 Task: Search the place "Colorado River"
Action: Mouse moved to (329, 174)
Screenshot: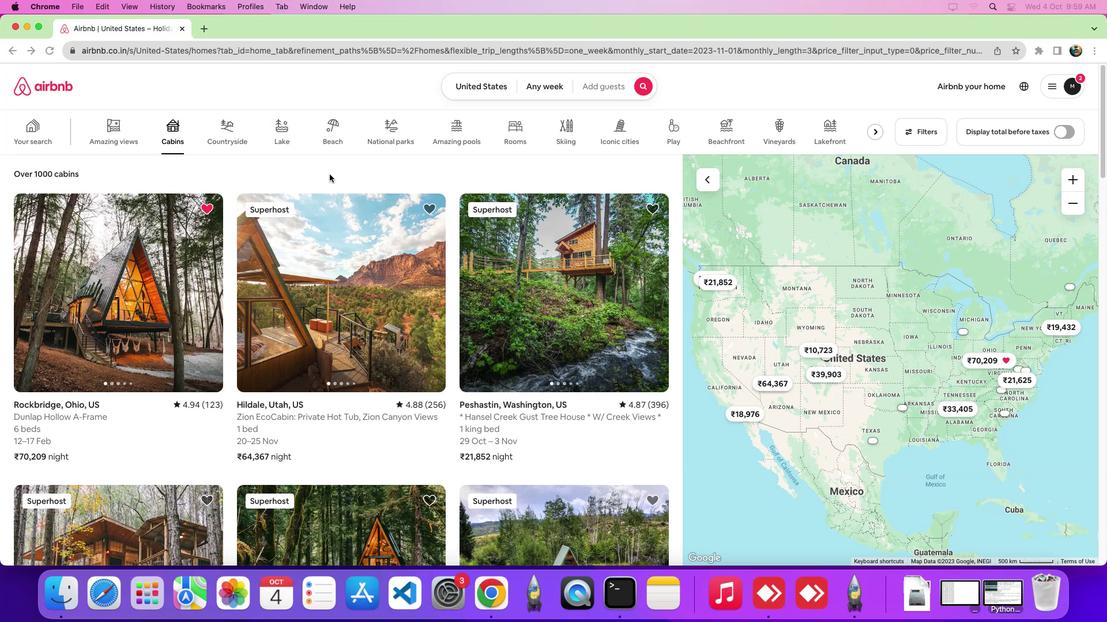 
Action: Mouse pressed left at (329, 174)
Screenshot: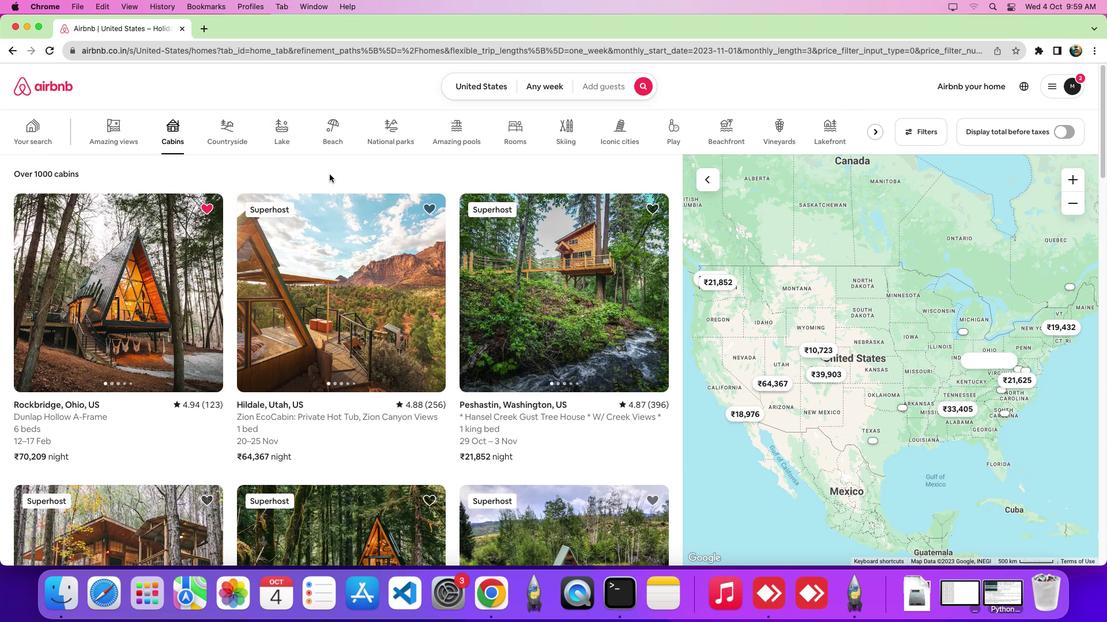 
Action: Mouse moved to (170, 133)
Screenshot: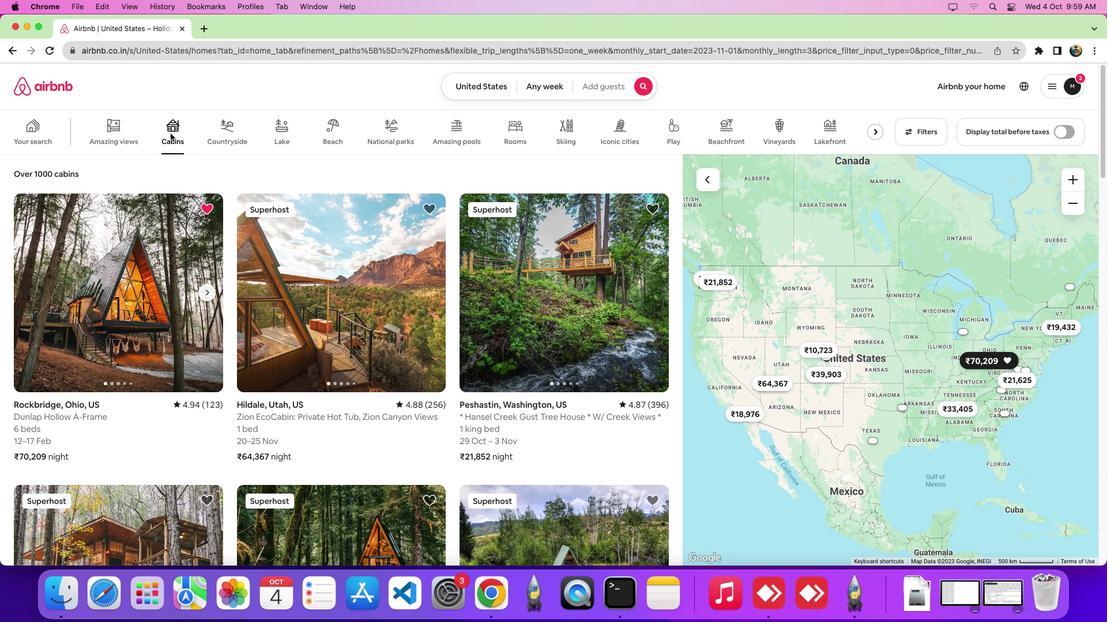 
Action: Mouse pressed left at (170, 133)
Screenshot: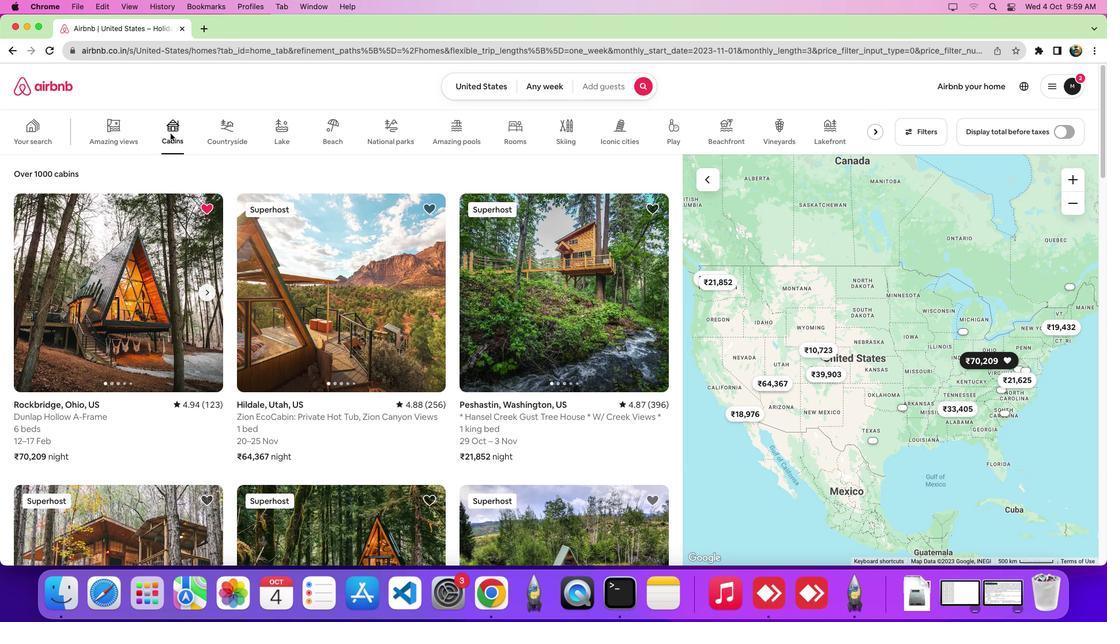 
Action: Mouse moved to (153, 287)
Screenshot: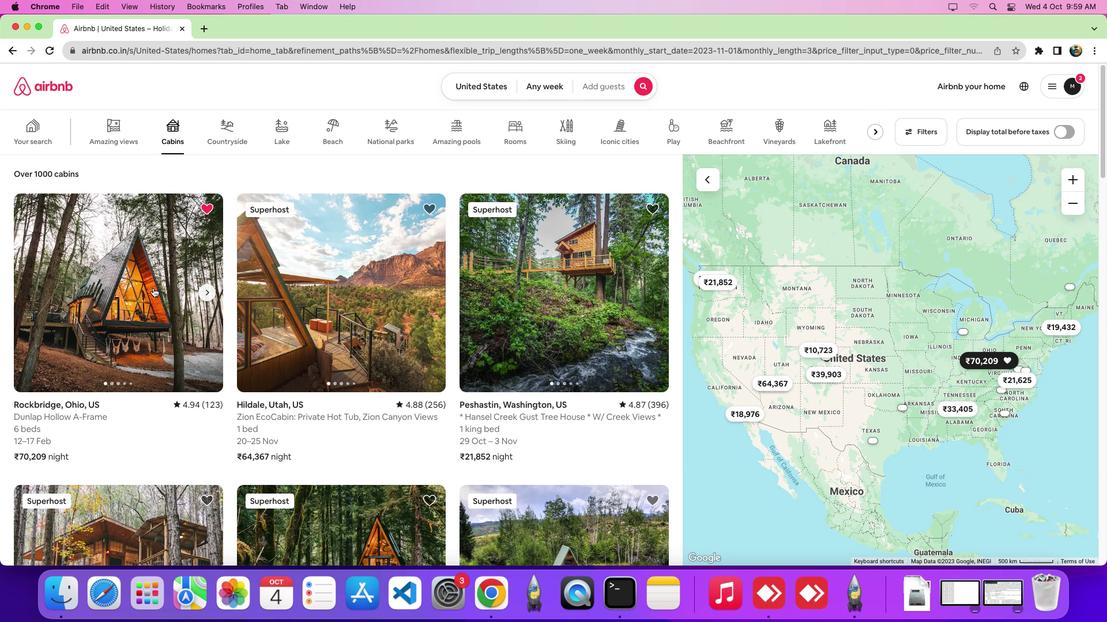 
Action: Mouse pressed left at (153, 287)
Screenshot: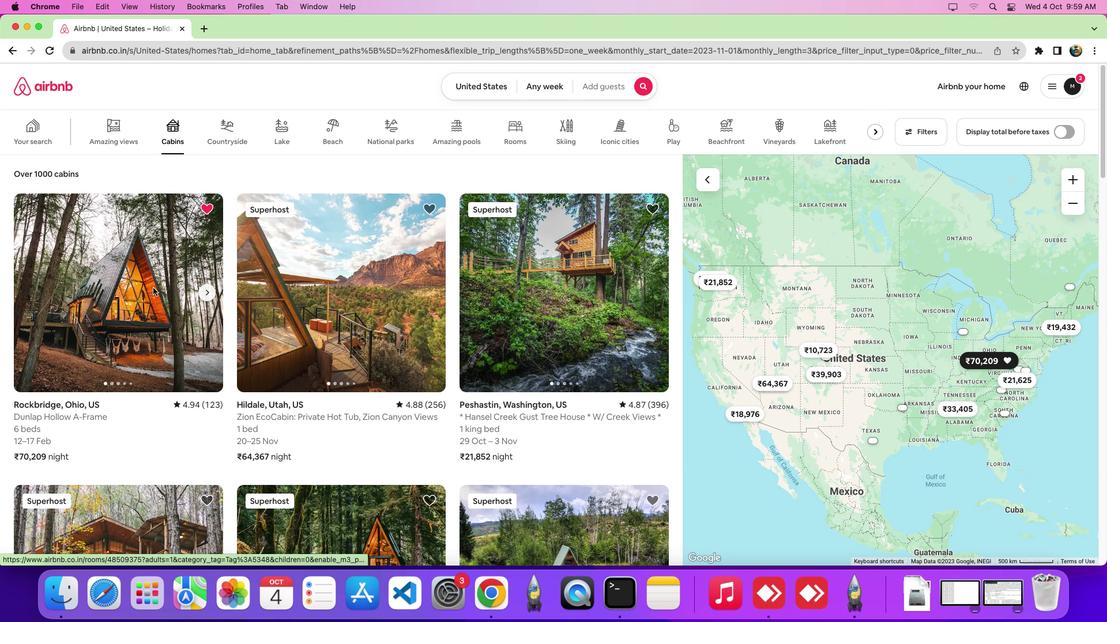 
Action: Mouse moved to (486, 279)
Screenshot: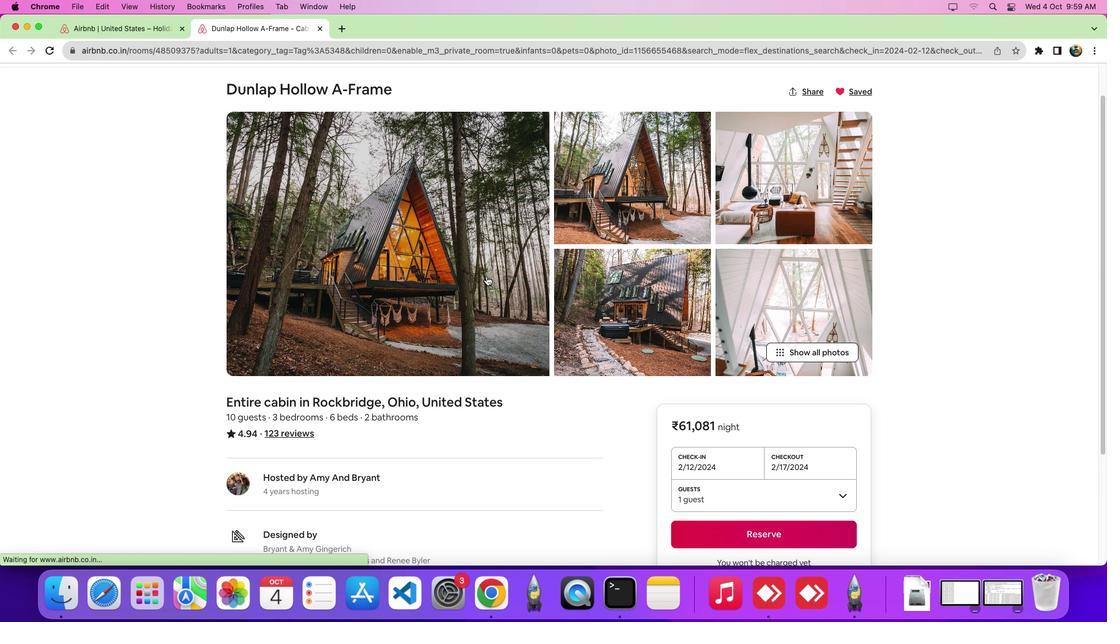 
Action: Mouse scrolled (486, 279) with delta (0, 0)
Screenshot: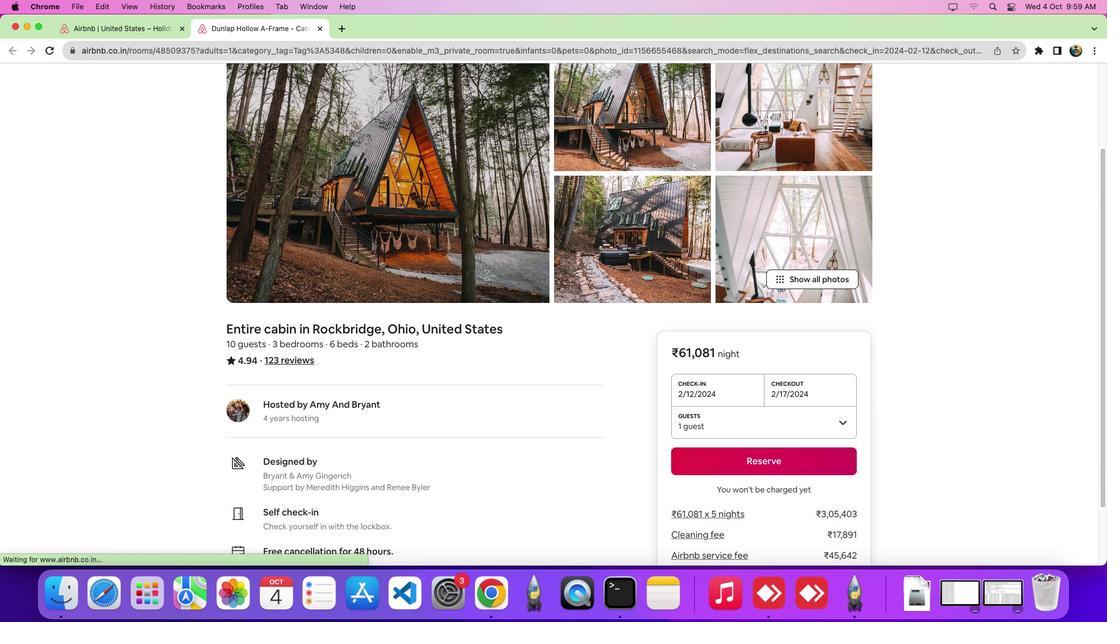 
Action: Mouse scrolled (486, 279) with delta (0, -1)
Screenshot: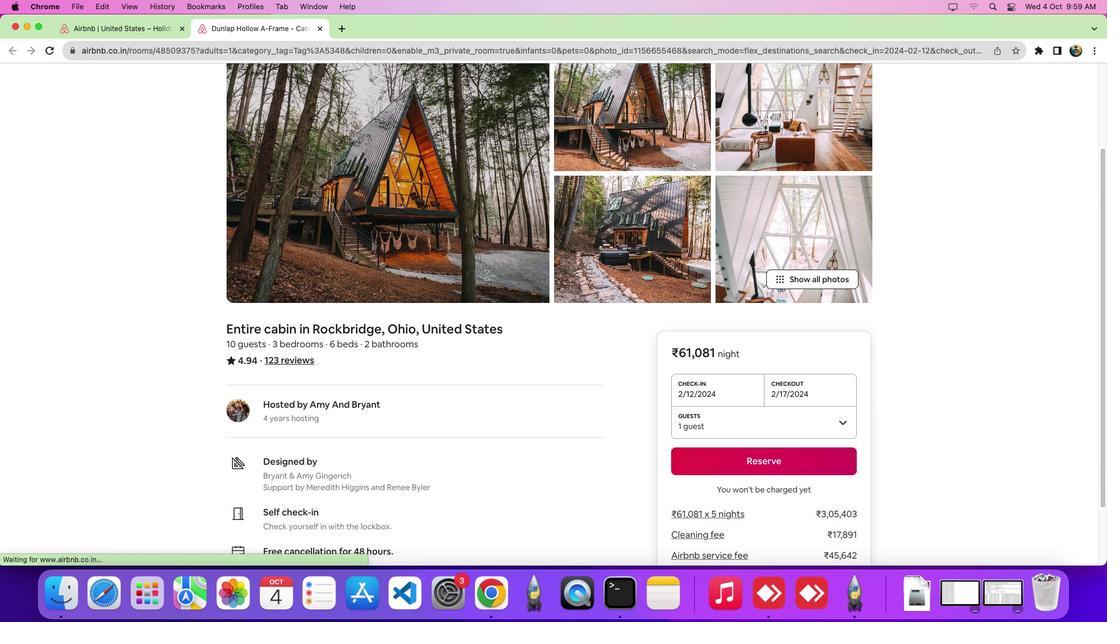 
Action: Mouse scrolled (486, 279) with delta (0, -5)
Screenshot: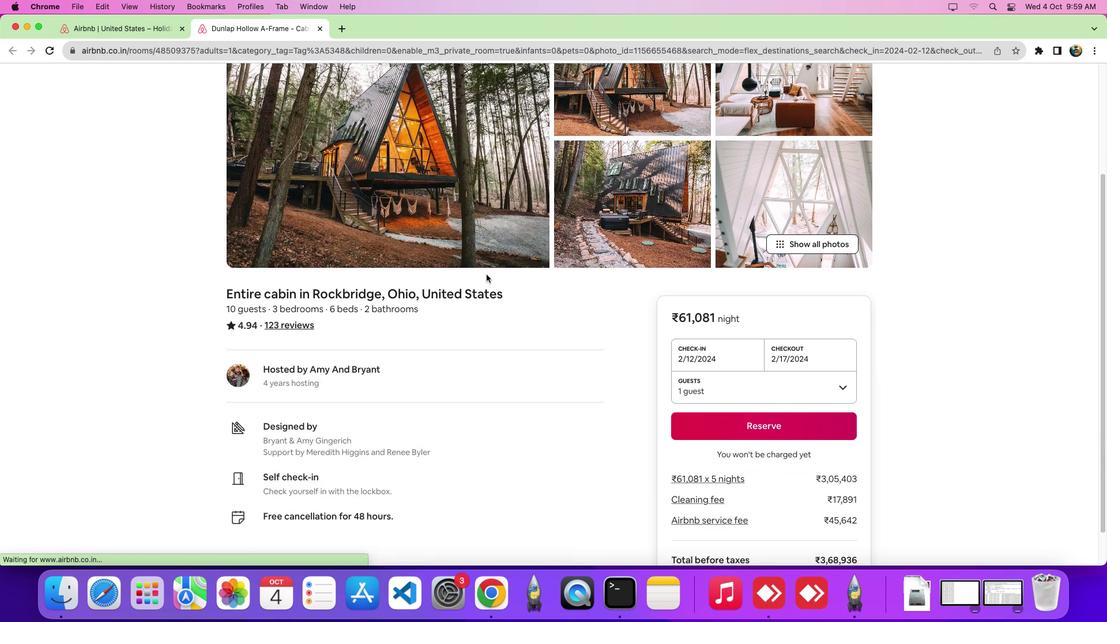 
Action: Mouse moved to (486, 279)
Screenshot: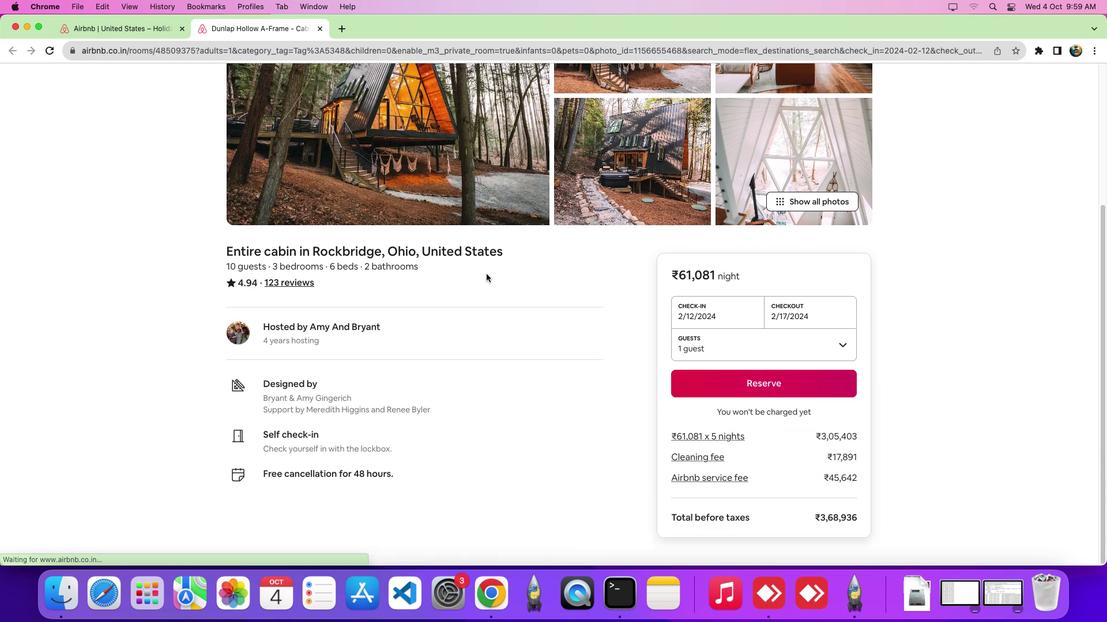 
Action: Mouse scrolled (486, 279) with delta (0, -7)
Screenshot: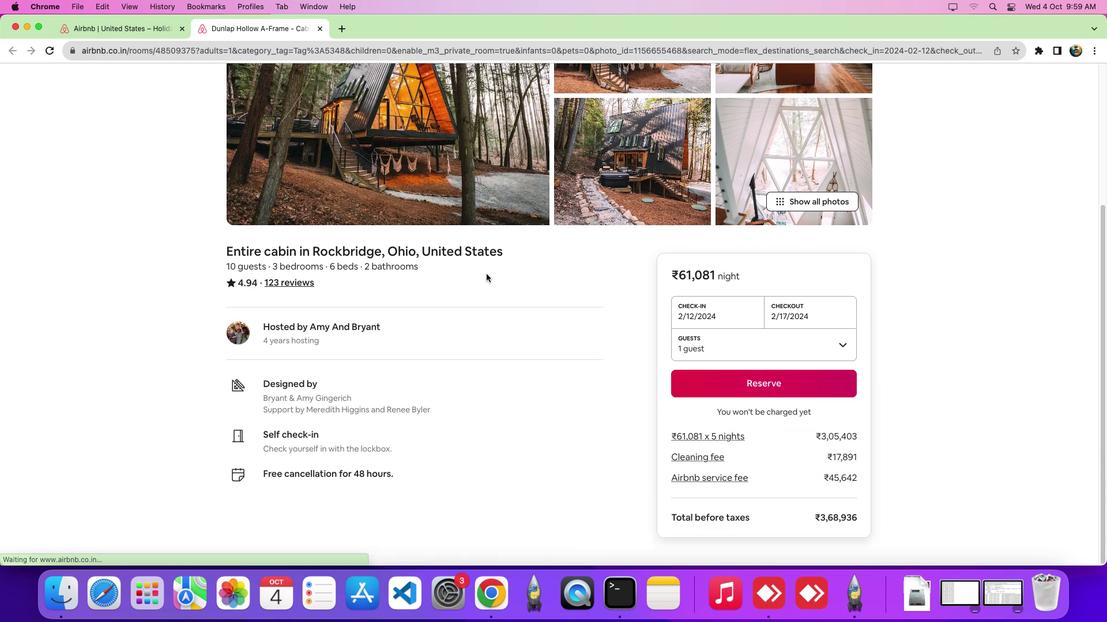 
Action: Mouse moved to (474, 242)
Screenshot: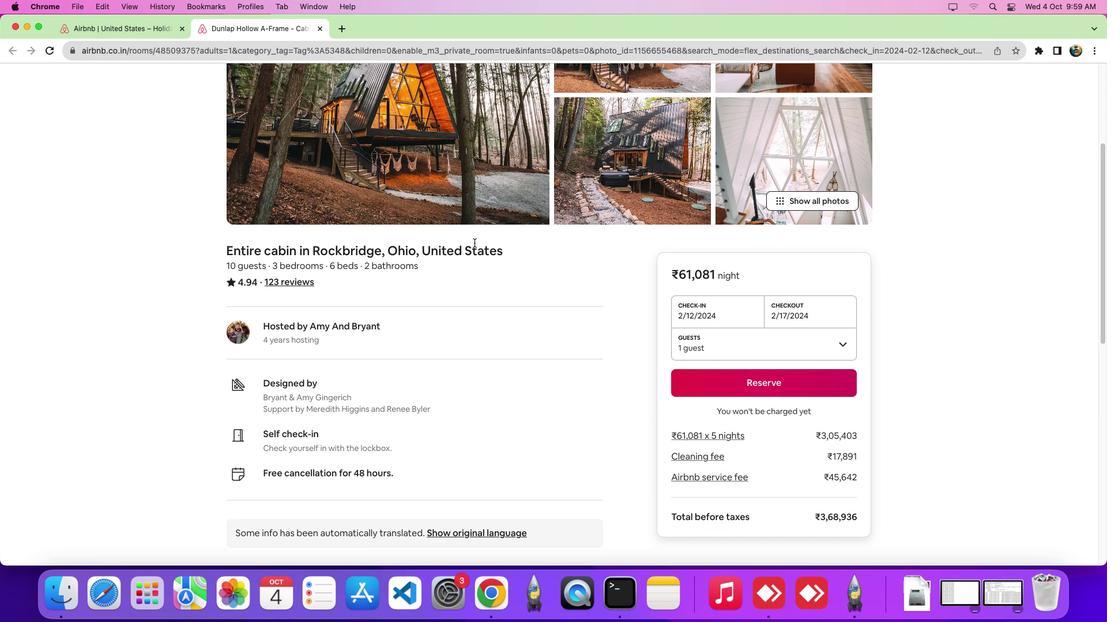 
Action: Mouse scrolled (474, 242) with delta (0, 0)
Screenshot: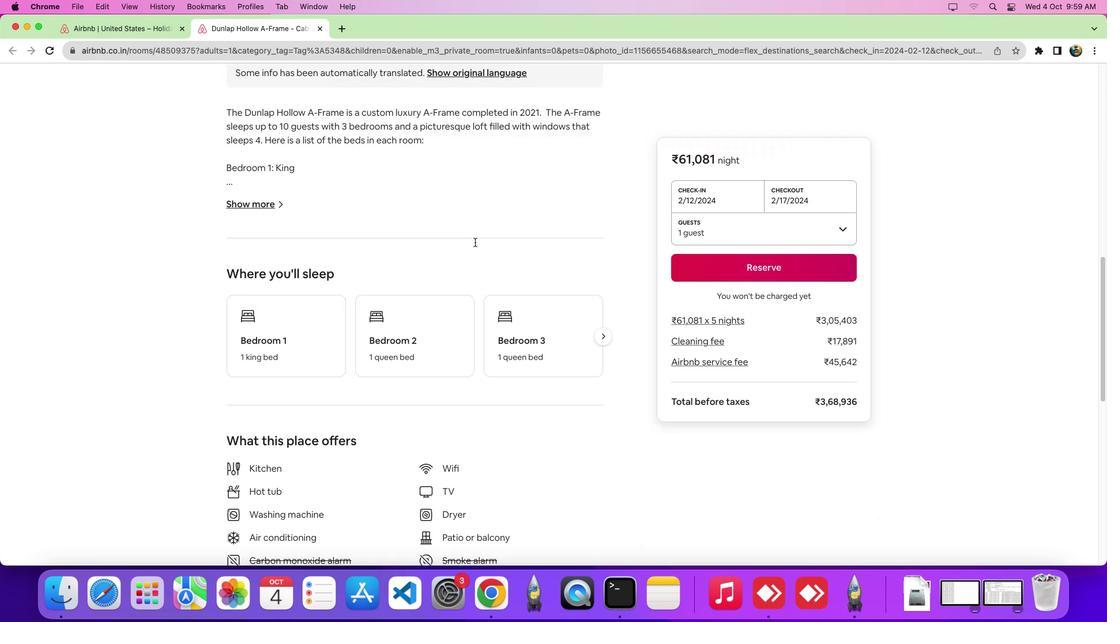 
Action: Mouse scrolled (474, 242) with delta (0, -1)
Screenshot: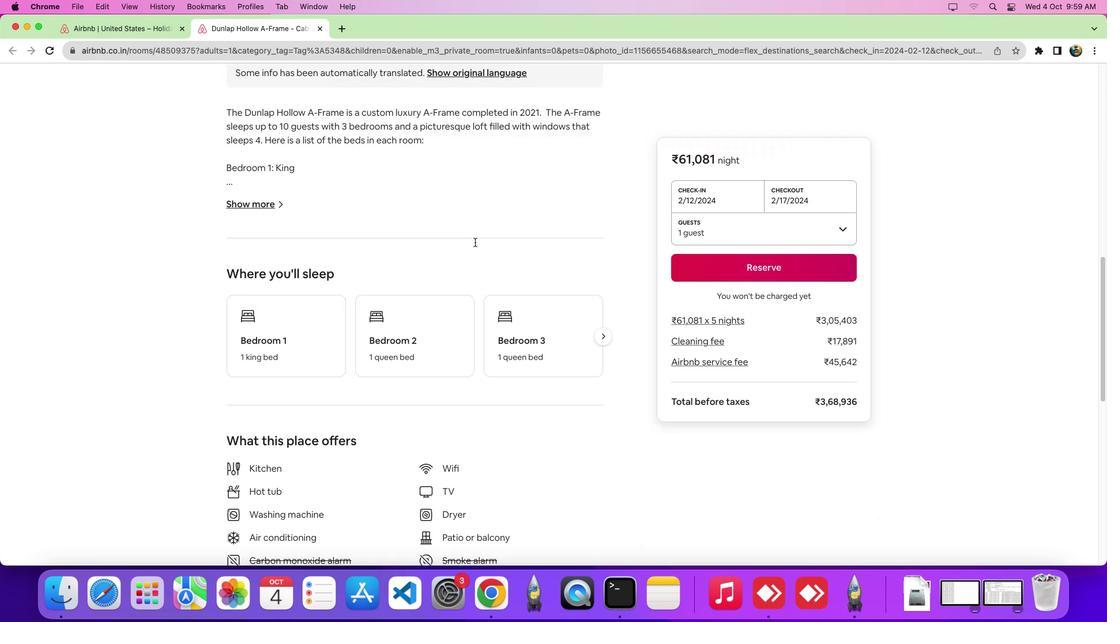 
Action: Mouse scrolled (474, 242) with delta (0, -5)
Screenshot: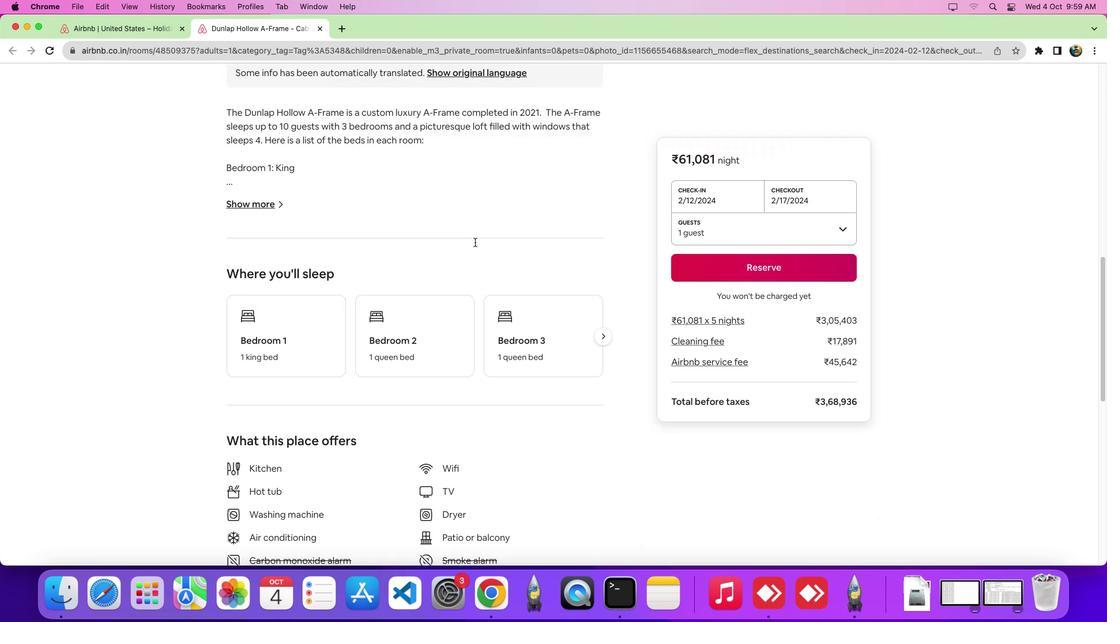 
Action: Mouse scrolled (474, 242) with delta (0, -8)
Screenshot: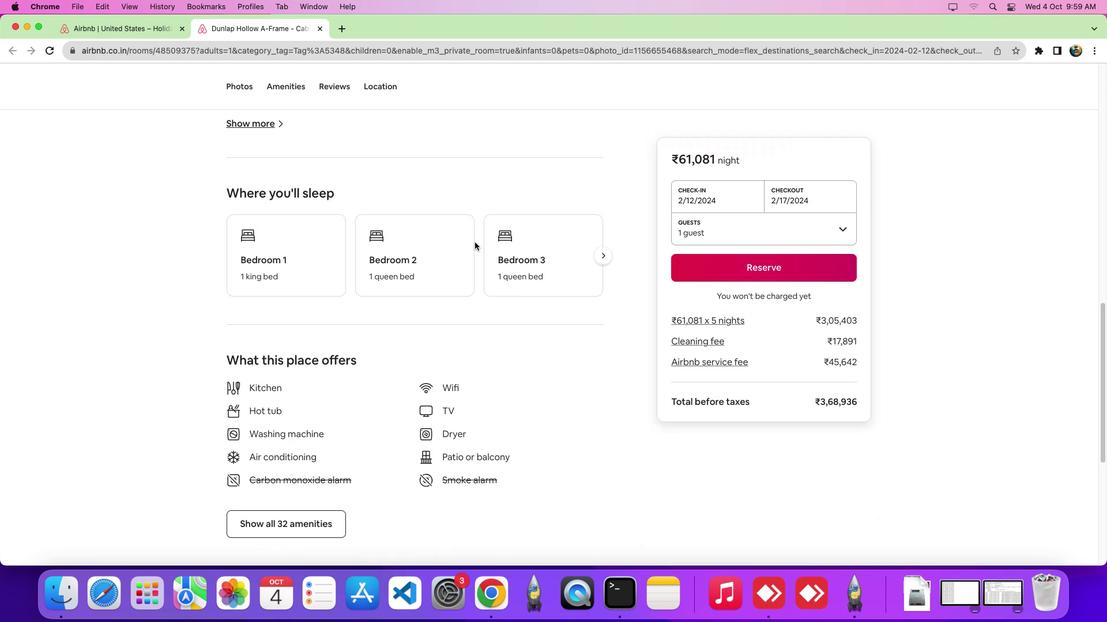 
Action: Mouse scrolled (474, 242) with delta (0, -8)
Screenshot: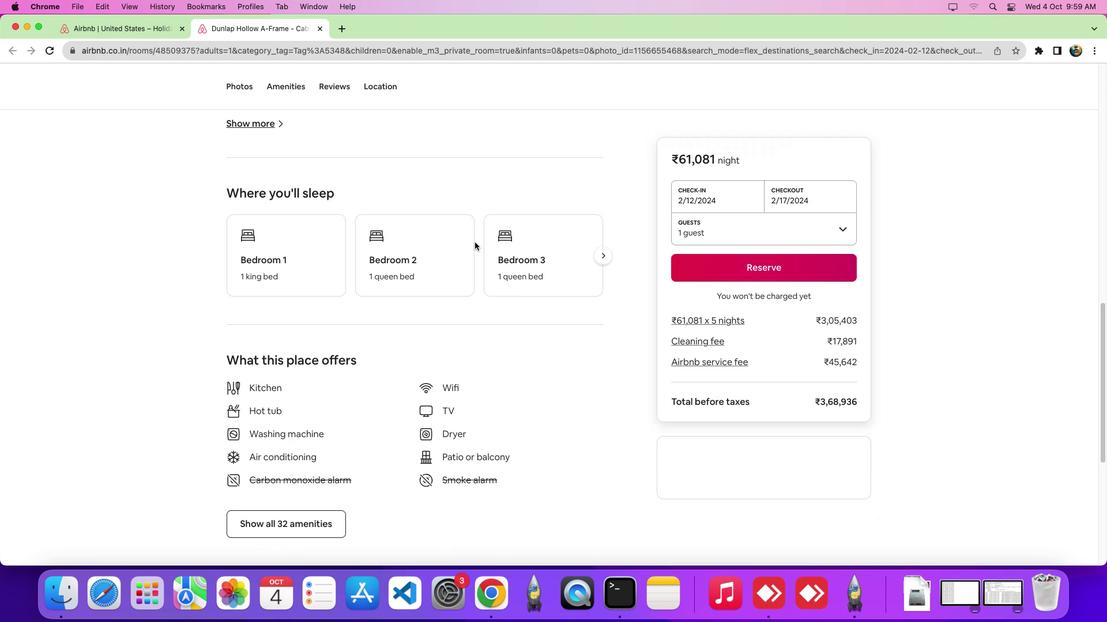 
Action: Mouse moved to (384, 85)
Screenshot: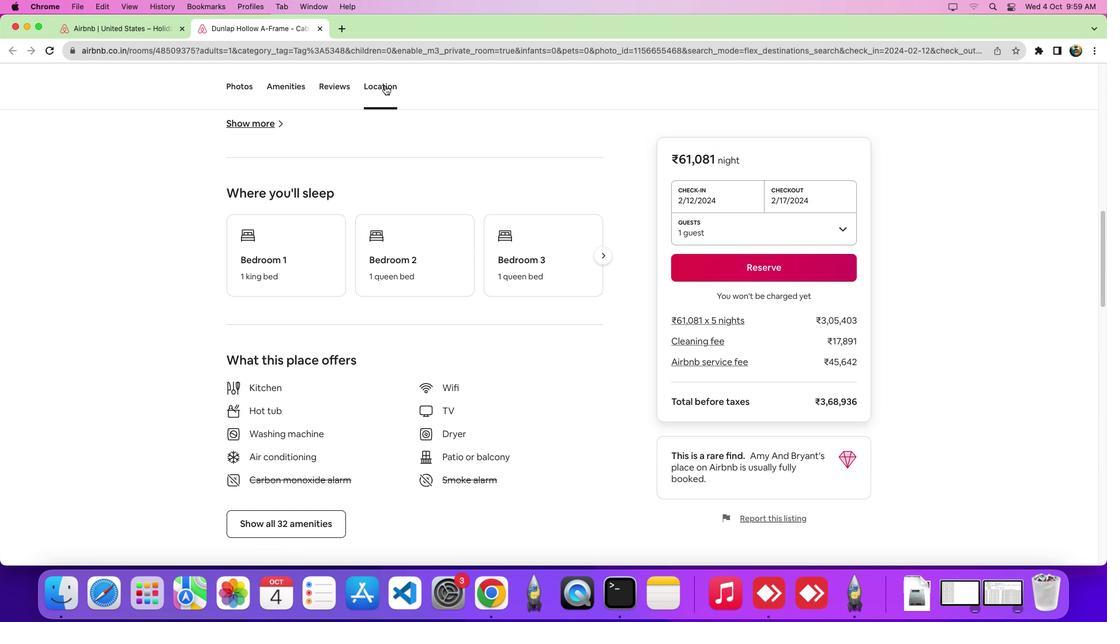 
Action: Mouse pressed left at (384, 85)
Screenshot: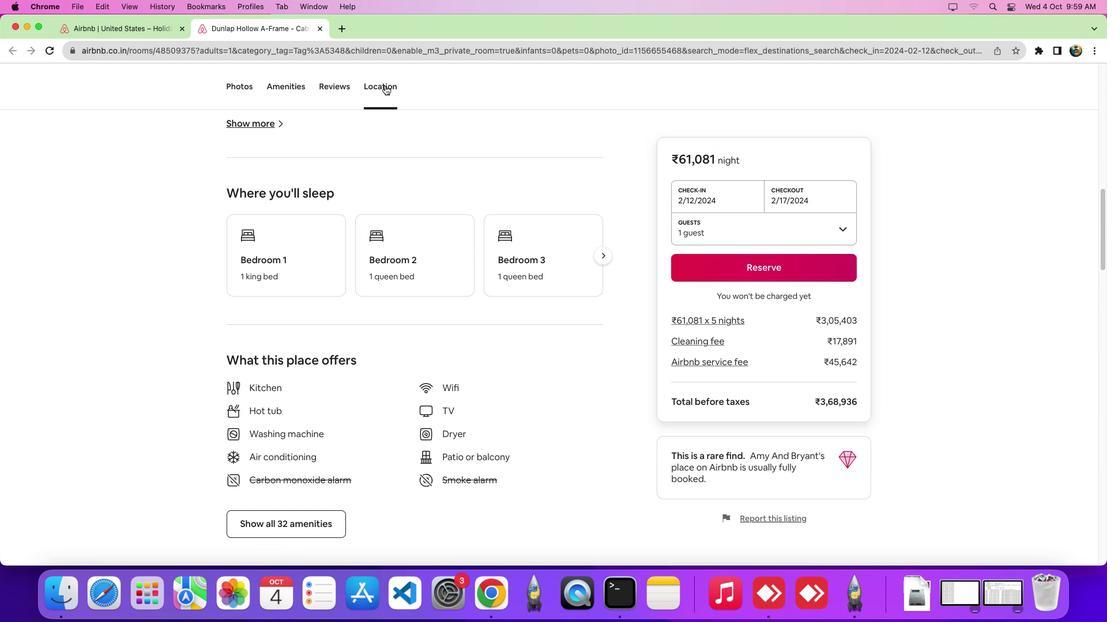 
Action: Mouse moved to (387, 252)
Screenshot: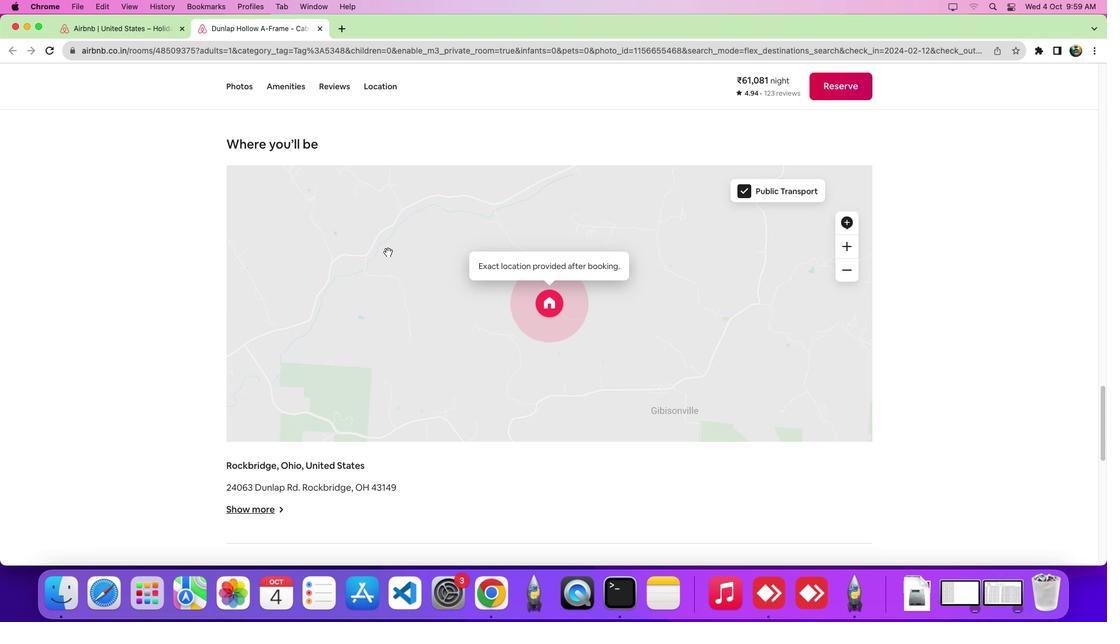 
Action: Mouse scrolled (387, 252) with delta (0, 0)
Screenshot: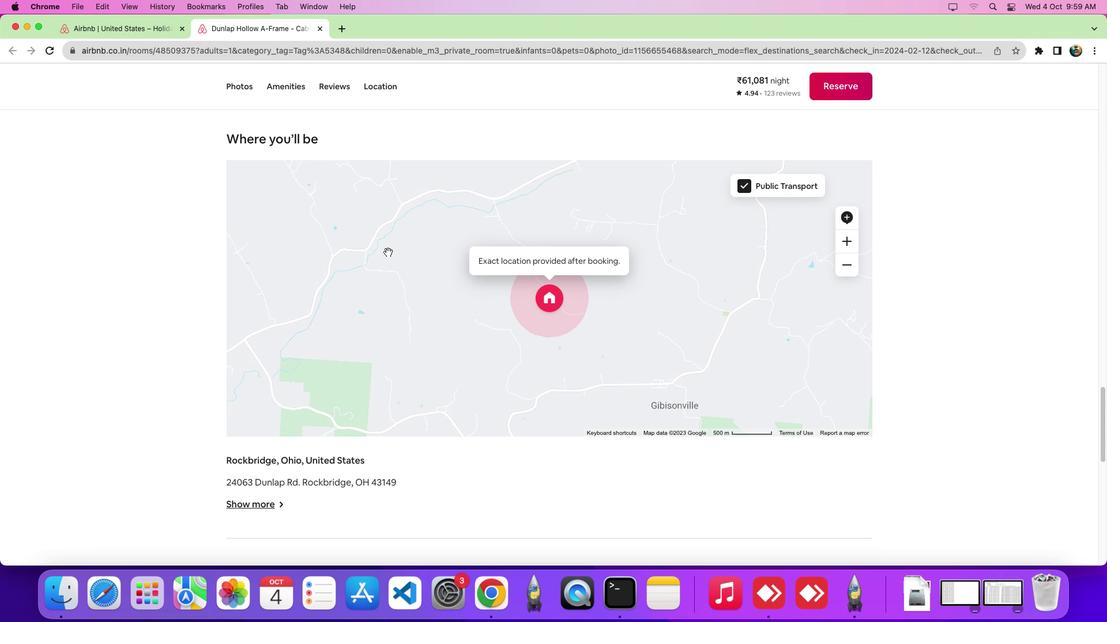 
Action: Mouse scrolled (387, 252) with delta (0, 0)
Screenshot: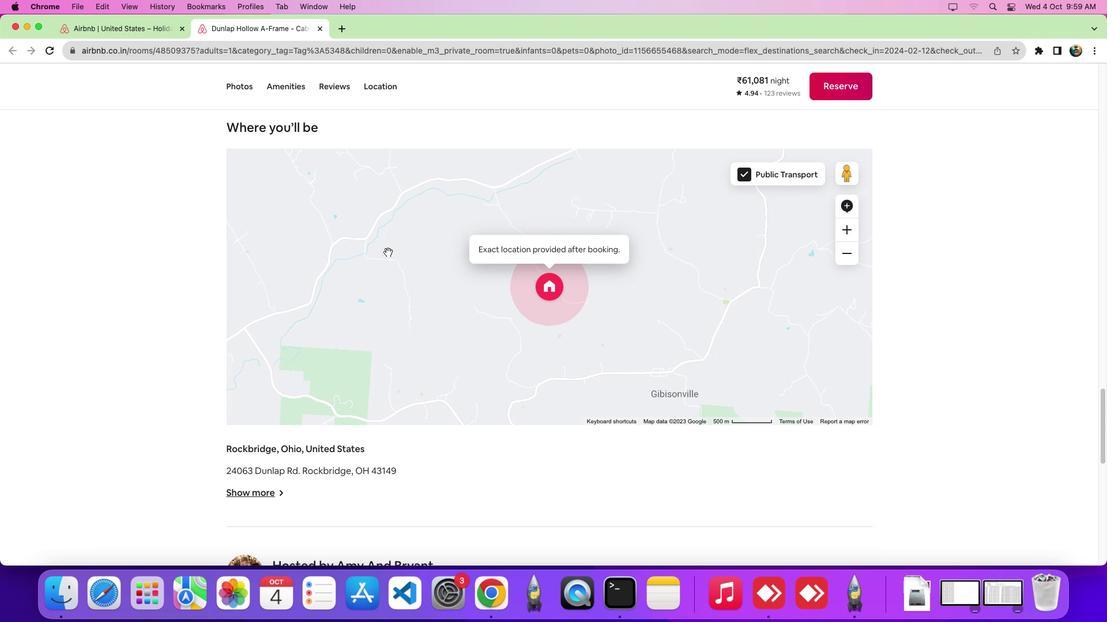 
Action: Mouse moved to (850, 226)
Screenshot: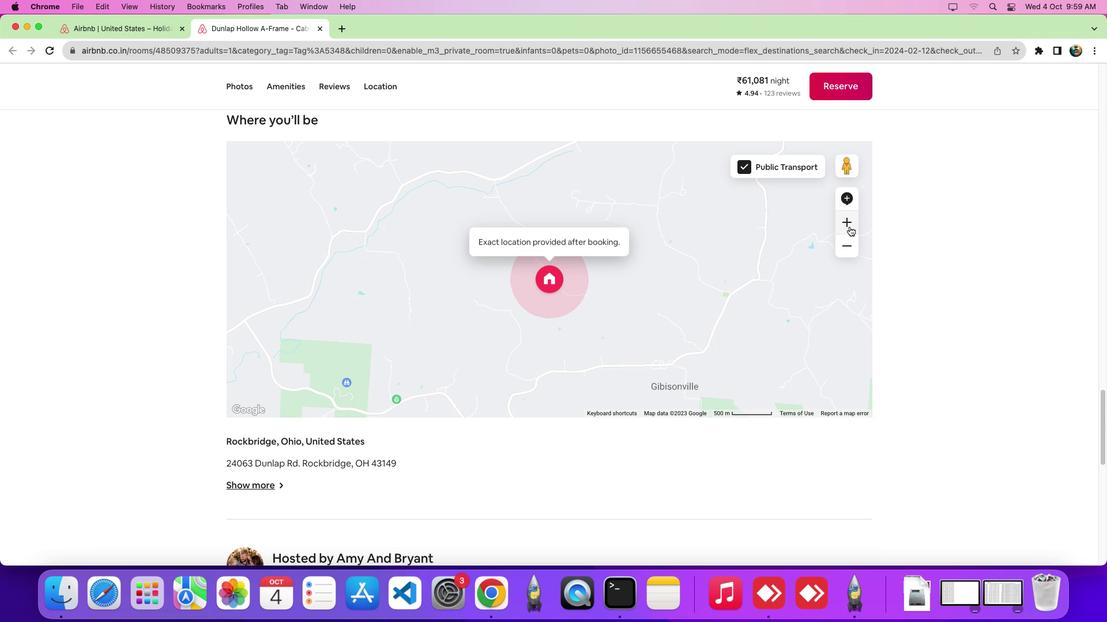 
Action: Mouse pressed left at (850, 226)
Screenshot: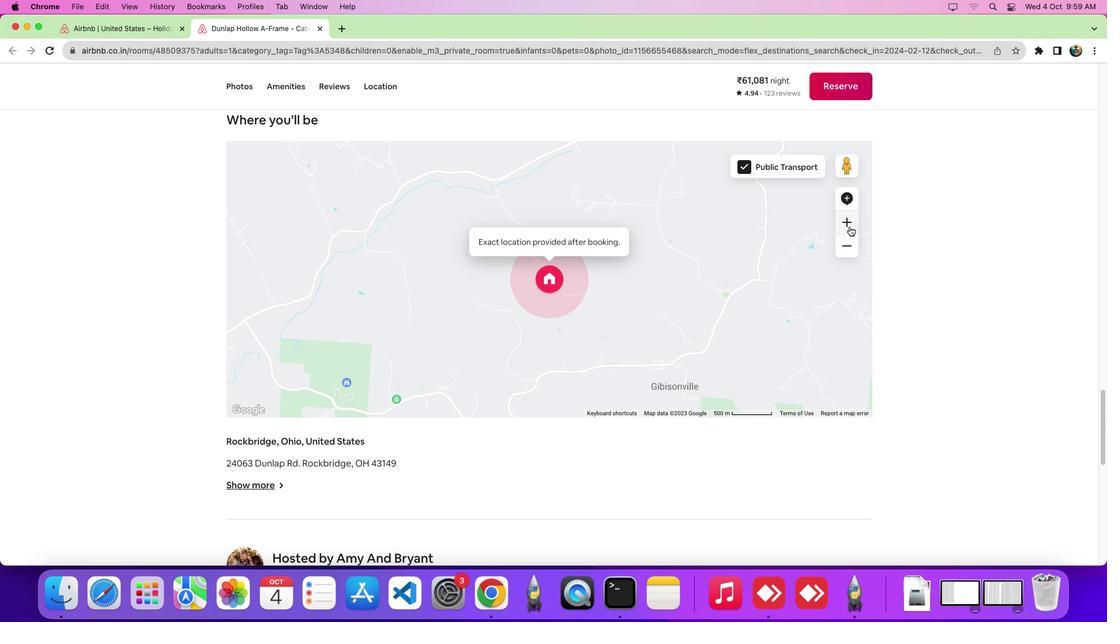 
Action: Mouse moved to (844, 201)
Screenshot: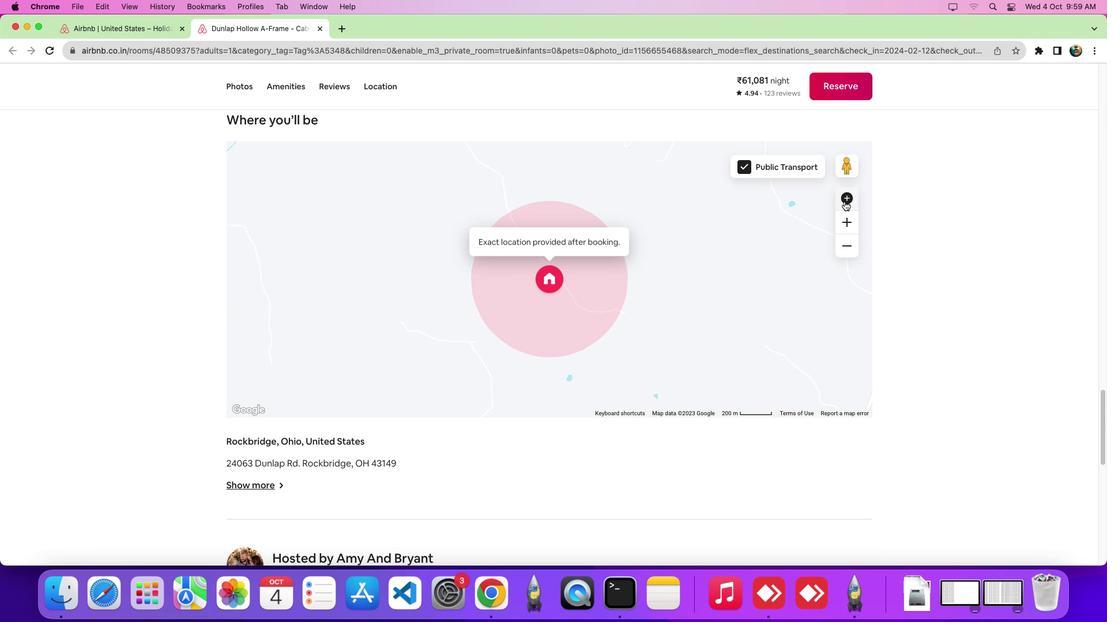 
Action: Mouse pressed left at (844, 201)
Screenshot: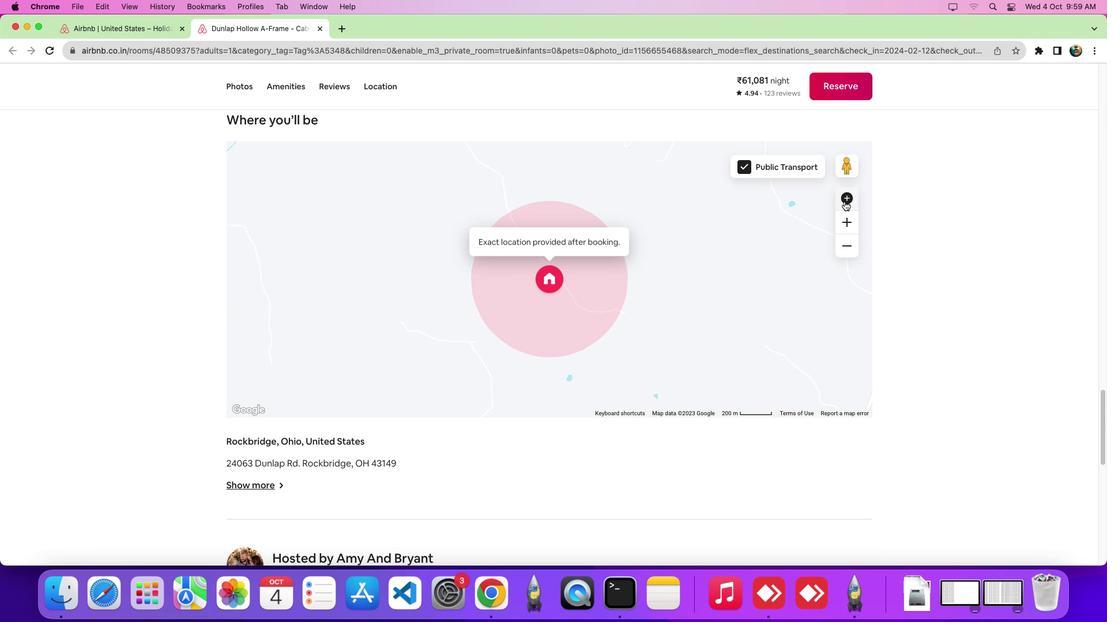 
Action: Mouse moved to (718, 212)
Screenshot: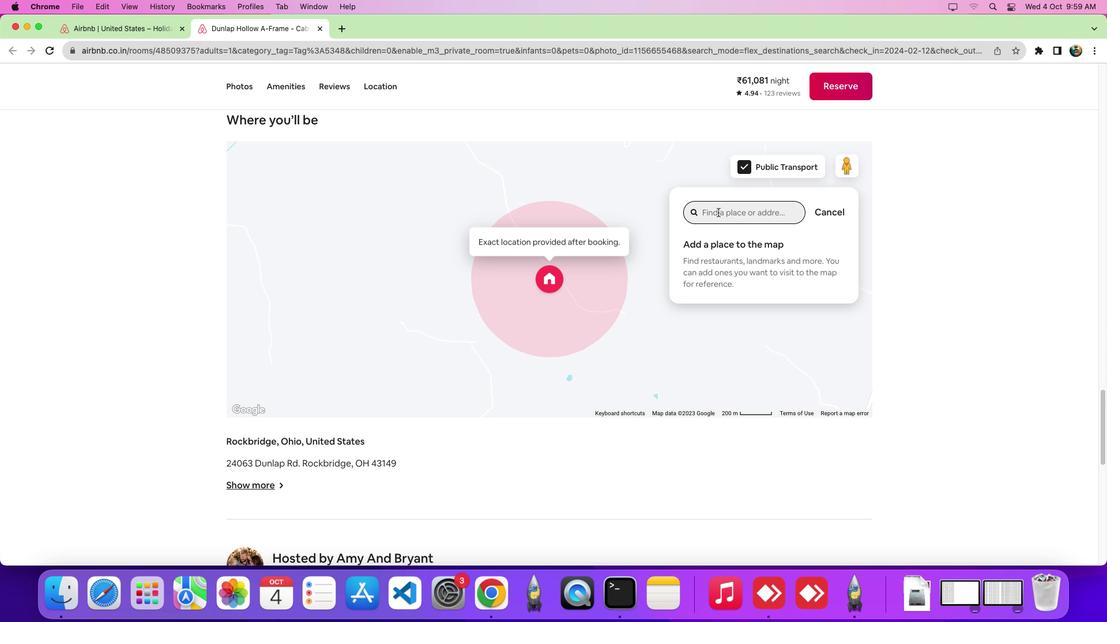 
Action: Mouse pressed left at (718, 212)
Screenshot: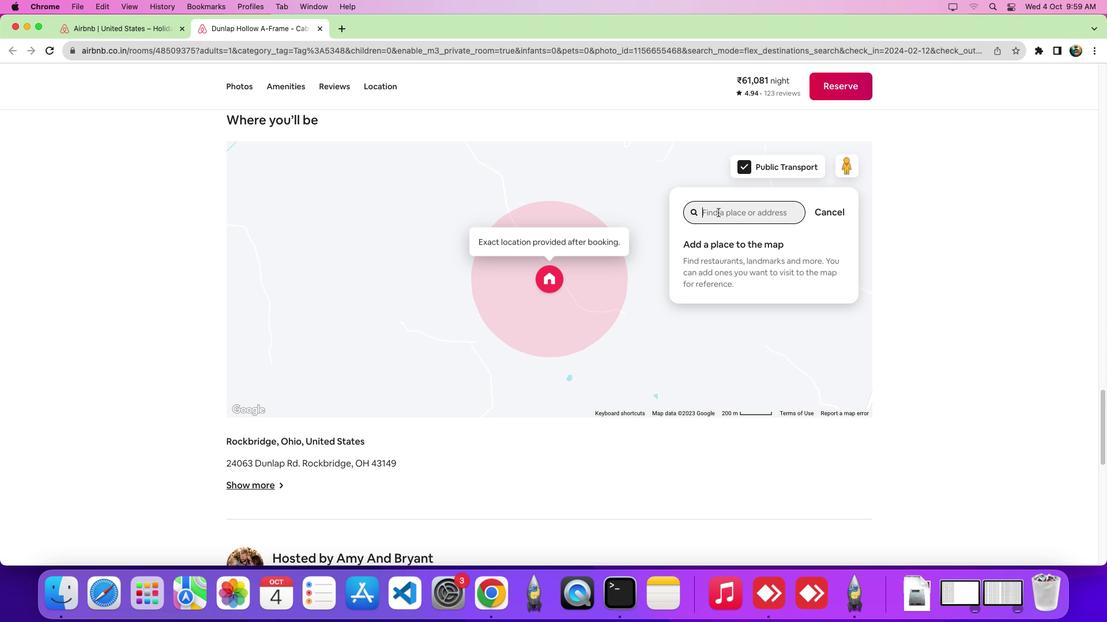 
Action: Key pressed Key.shift_r'C''o''l''o''r''a''d''o'Key.spaceKey.shift_r'R'
Screenshot: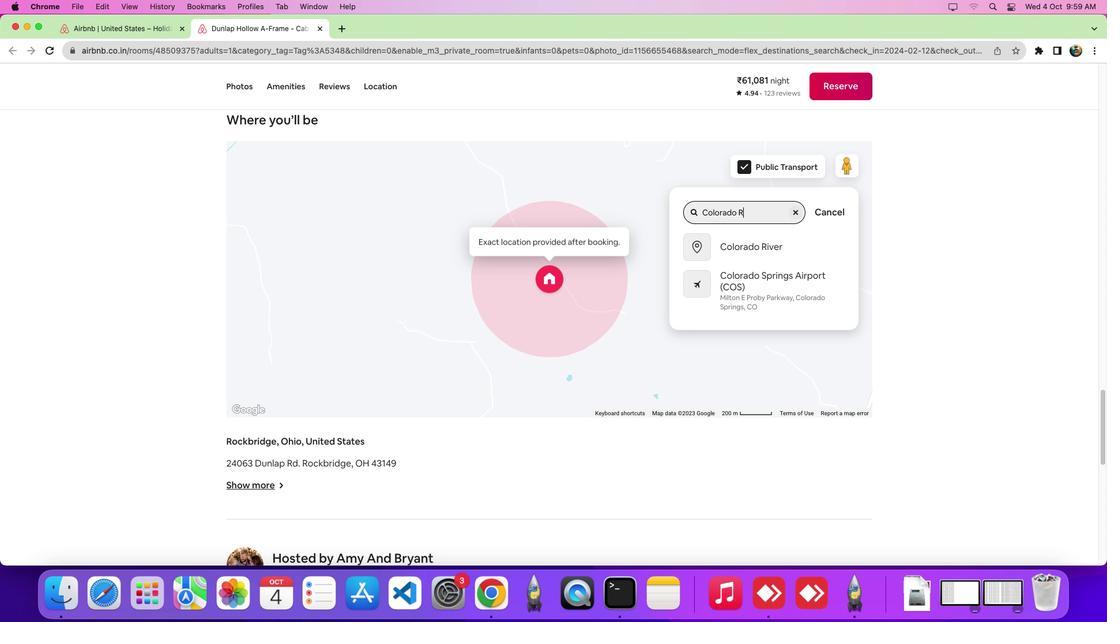 
Action: Mouse moved to (726, 258)
Screenshot: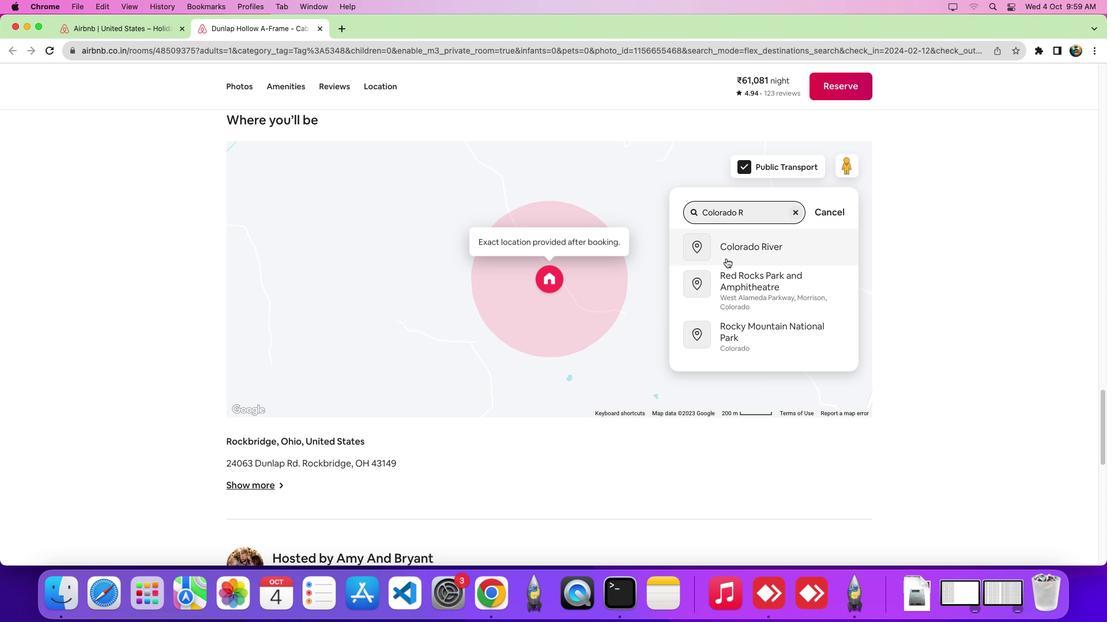
Action: Mouse pressed left at (726, 258)
Screenshot: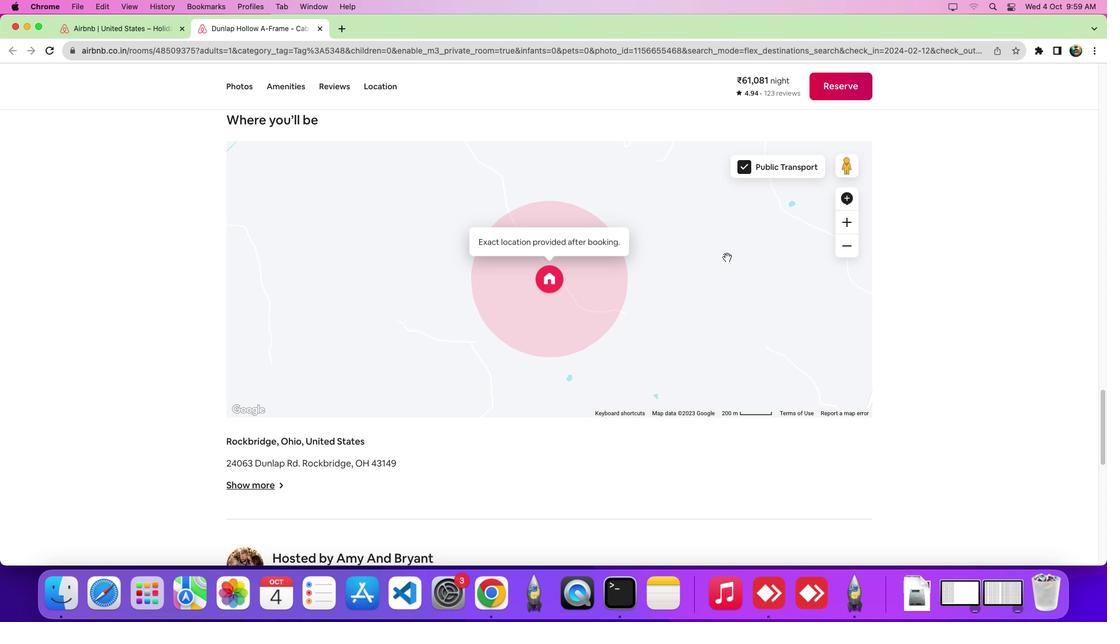 
Action: Mouse moved to (446, 315)
Screenshot: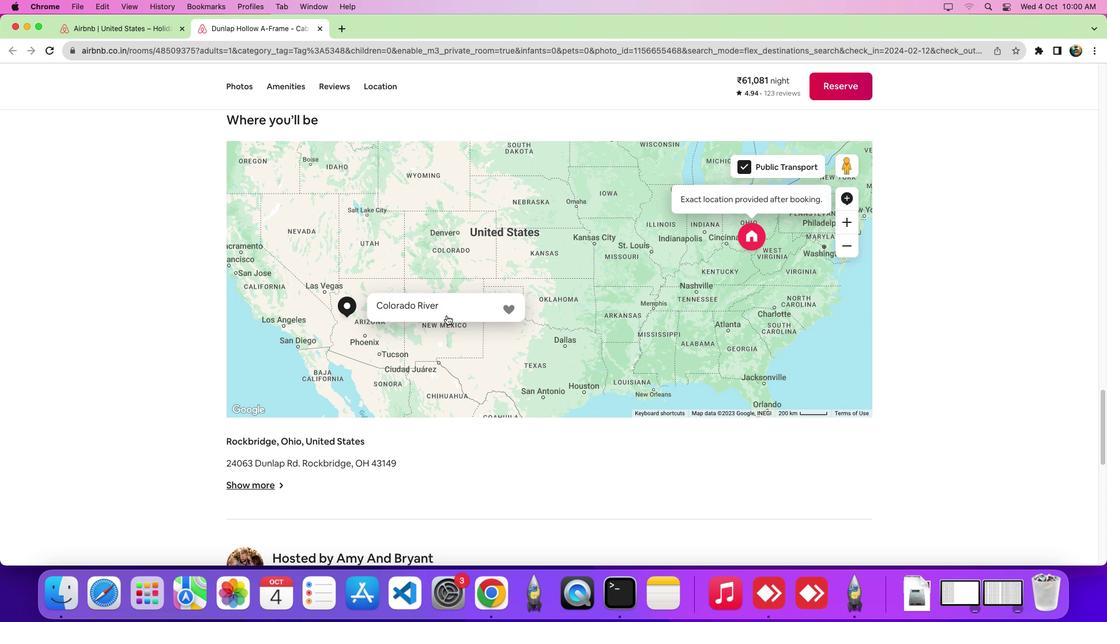 
